 Task: Enable alerts for status changes from email types.
Action: Mouse moved to (935, 107)
Screenshot: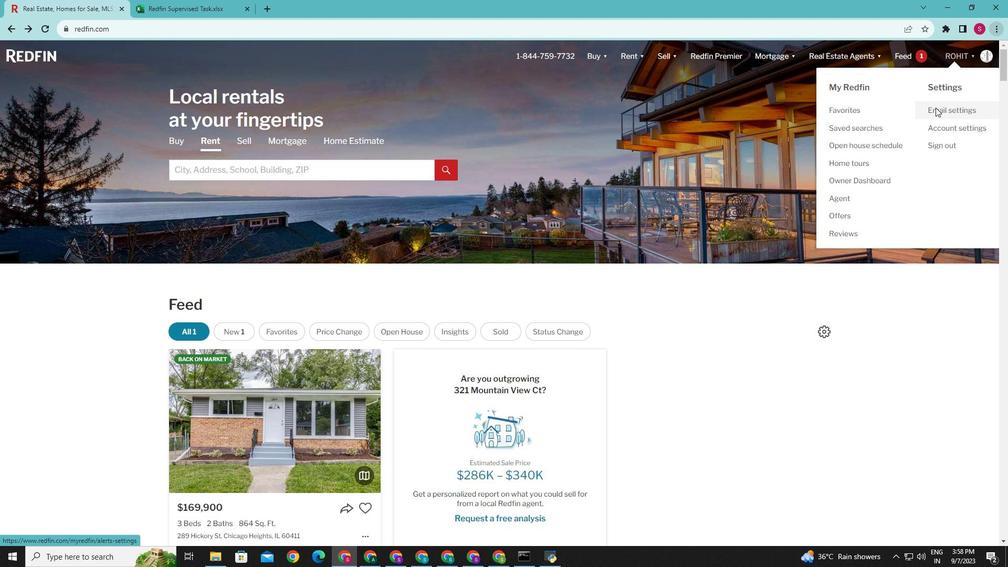 
Action: Mouse pressed left at (935, 107)
Screenshot: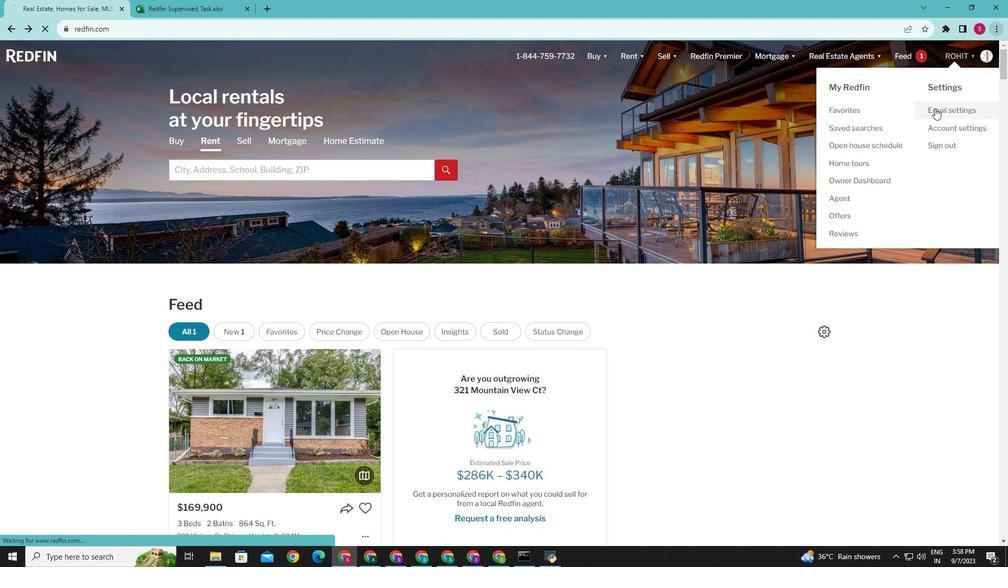 
Action: Mouse moved to (256, 429)
Screenshot: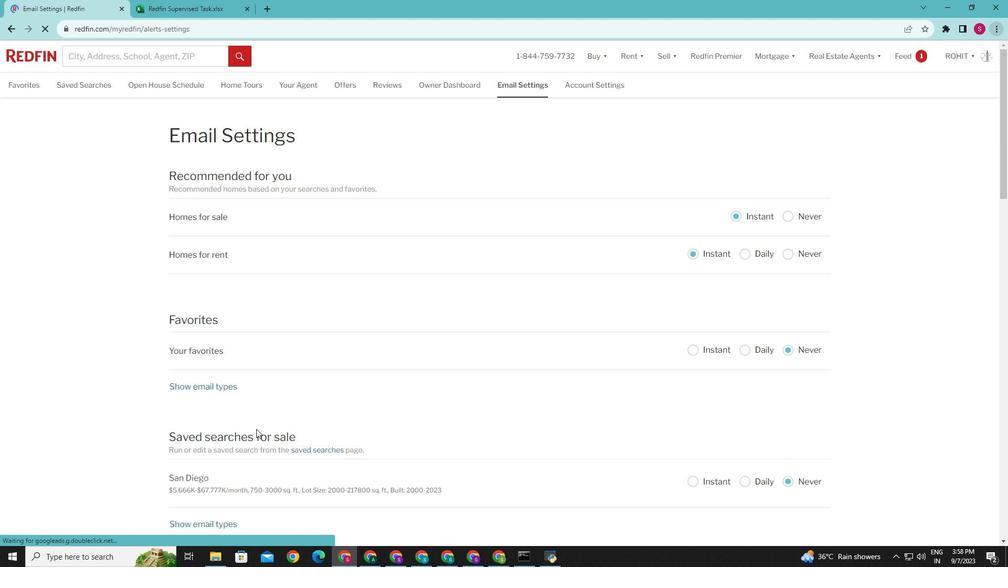
Action: Mouse scrolled (256, 428) with delta (0, 0)
Screenshot: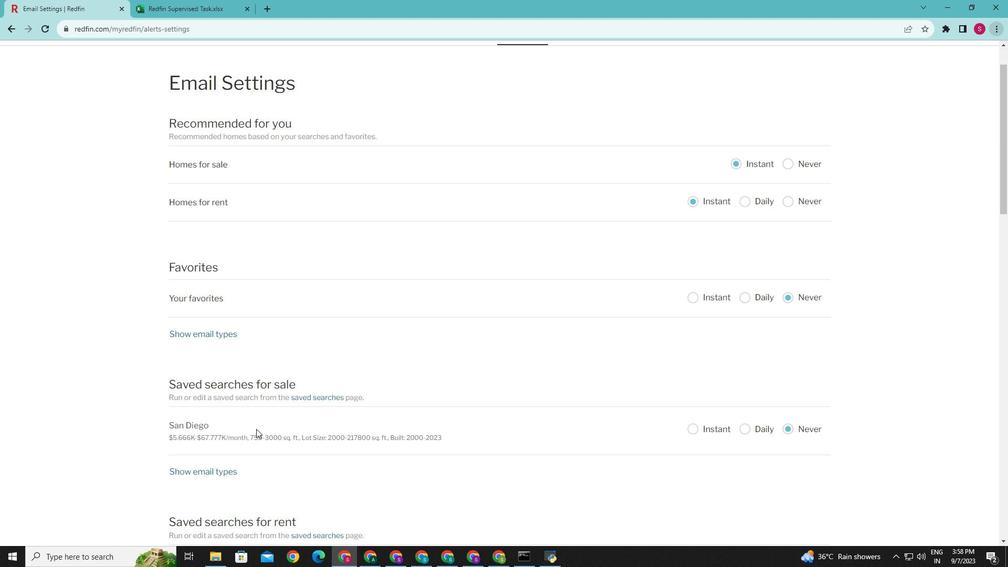 
Action: Mouse scrolled (256, 428) with delta (0, 0)
Screenshot: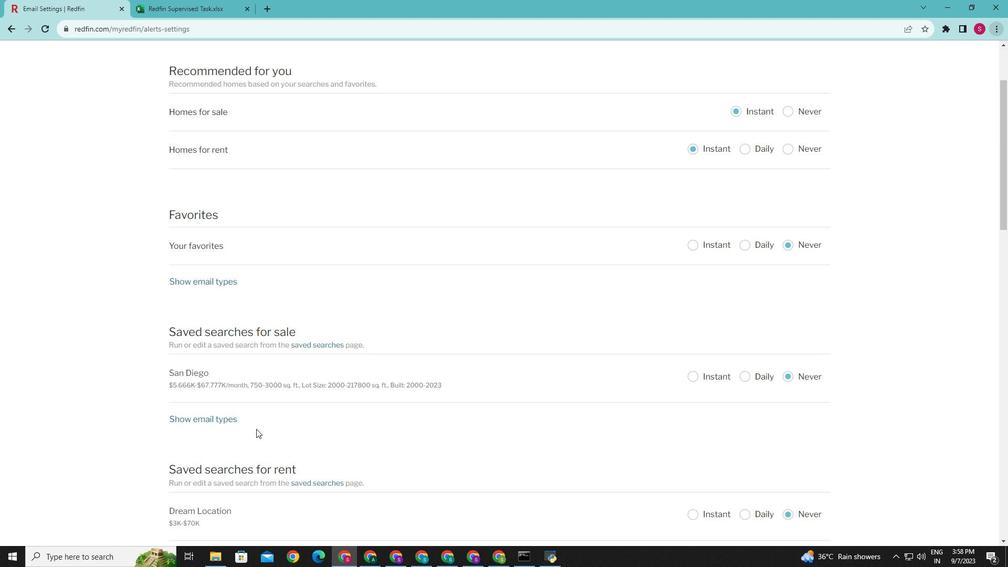 
Action: Mouse moved to (204, 421)
Screenshot: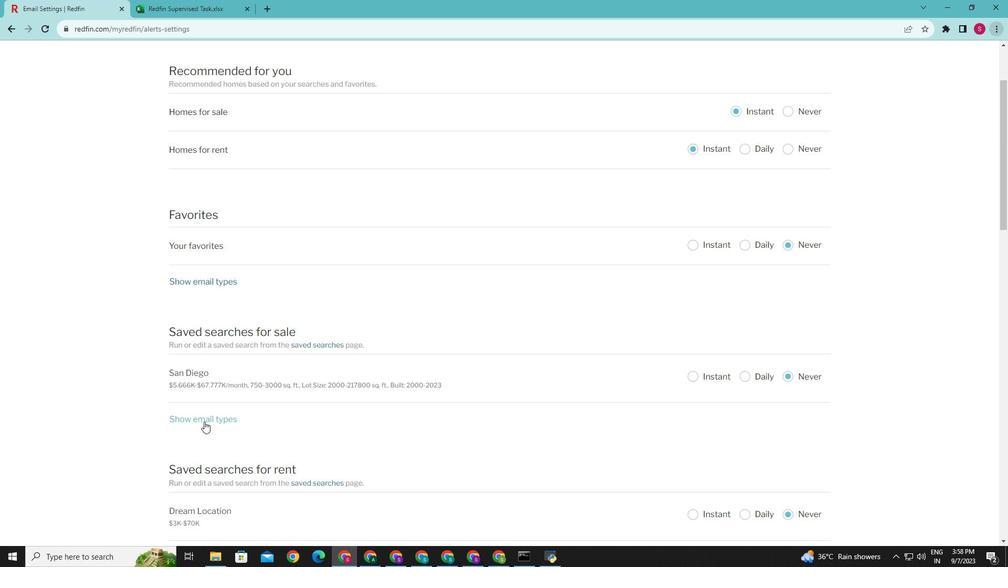 
Action: Mouse pressed left at (204, 421)
Screenshot: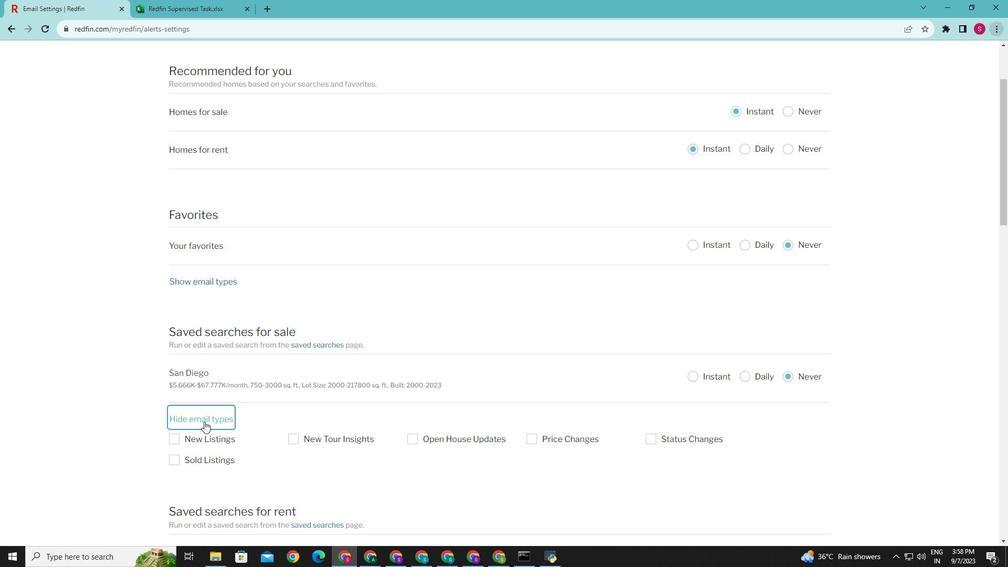 
Action: Mouse moved to (649, 437)
Screenshot: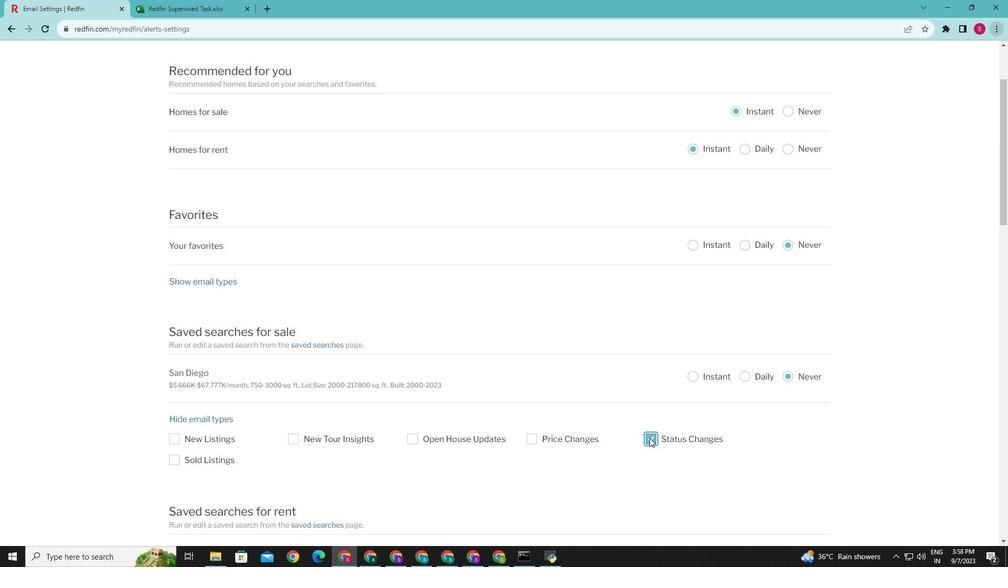 
Action: Mouse pressed left at (649, 437)
Screenshot: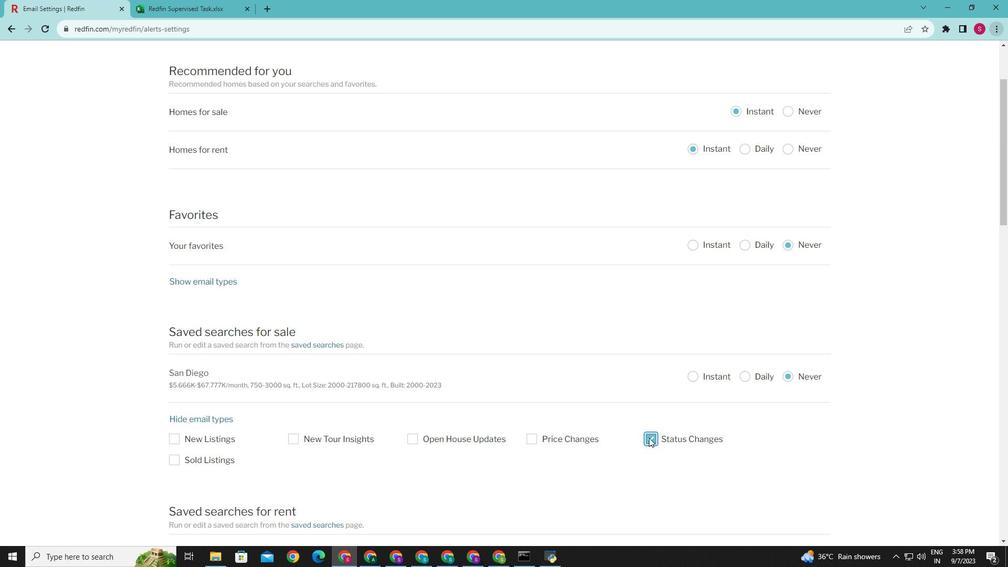 
Action: Mouse moved to (464, 400)
Screenshot: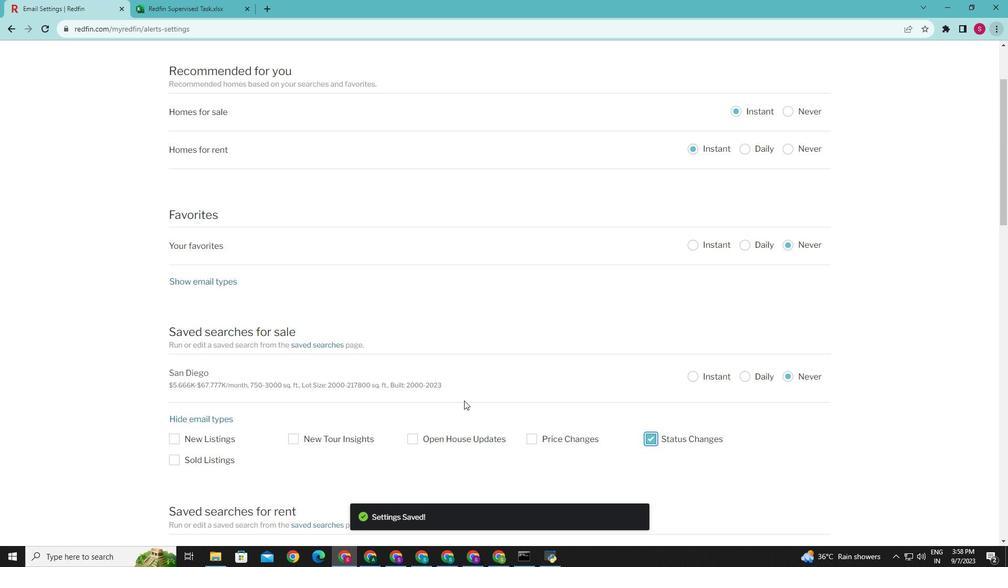 
